 Task: Create log call in global action
Action: Mouse moved to (586, 53)
Screenshot: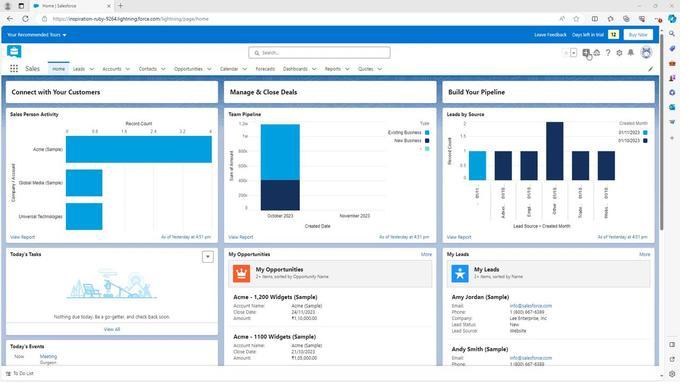 
Action: Mouse pressed left at (586, 53)
Screenshot: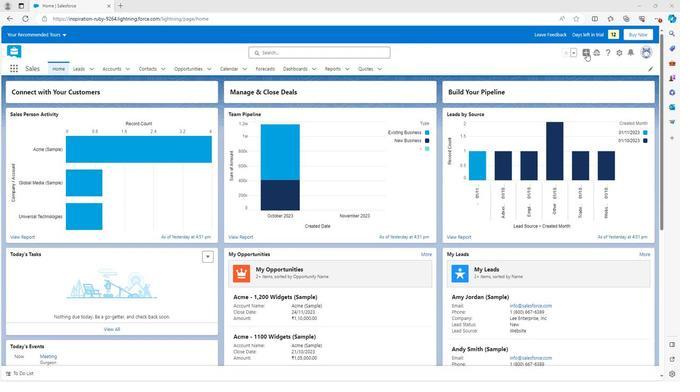 
Action: Mouse moved to (561, 111)
Screenshot: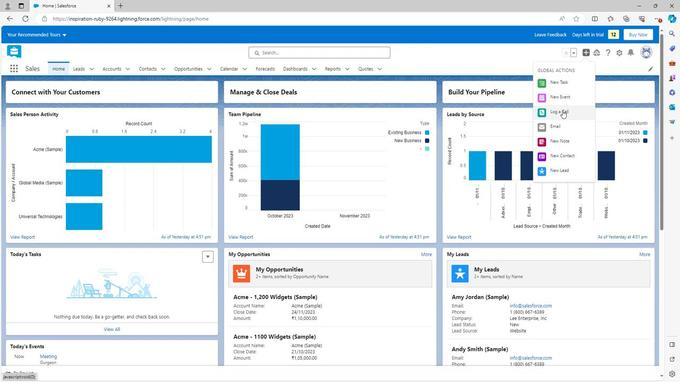 
Action: Mouse pressed left at (561, 111)
Screenshot: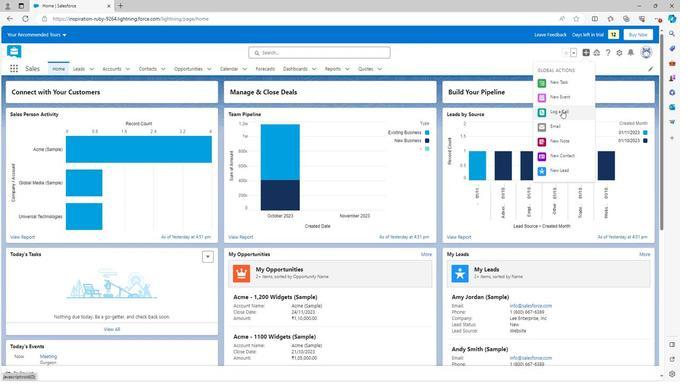 
Action: Mouse moved to (509, 226)
Screenshot: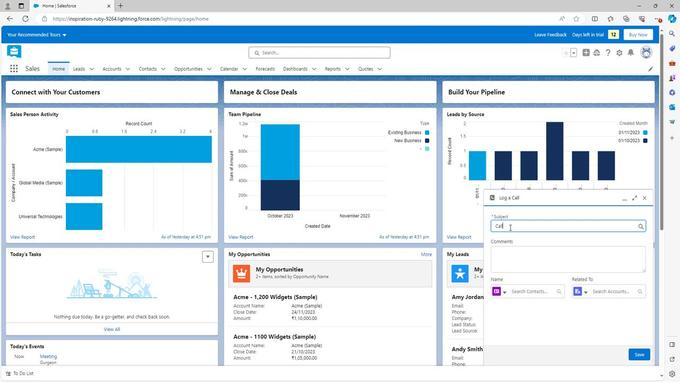 
Action: Mouse pressed left at (509, 226)
Screenshot: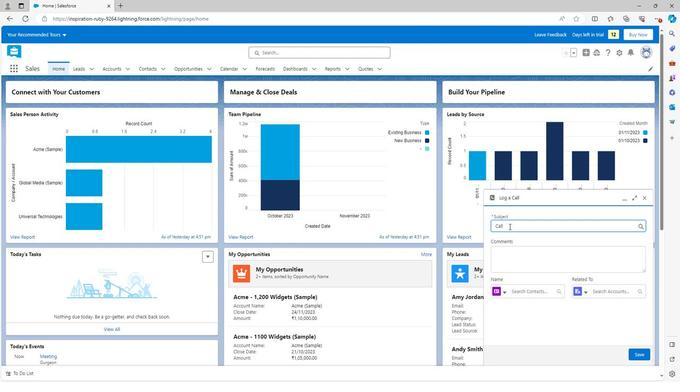 
Action: Mouse moved to (508, 242)
Screenshot: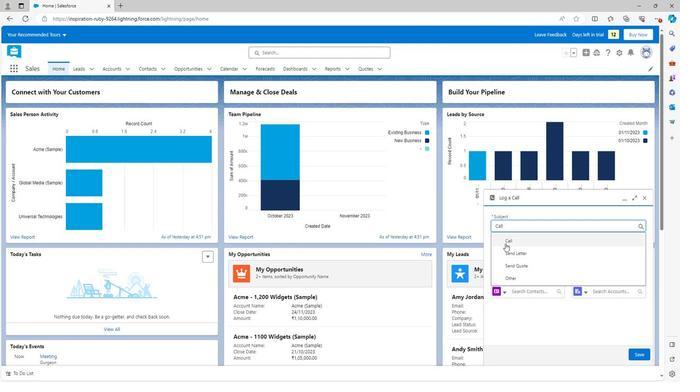 
Action: Mouse pressed left at (508, 242)
Screenshot: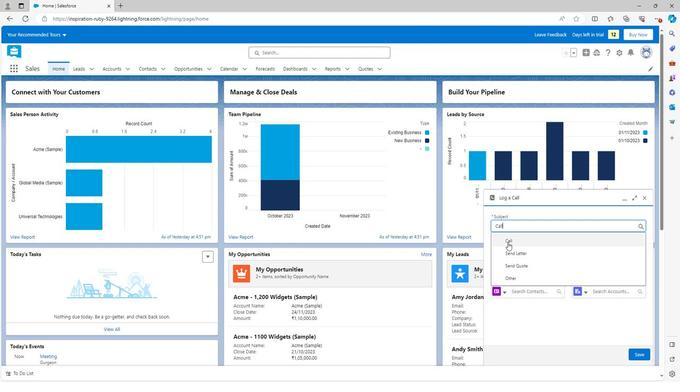 
Action: Mouse moved to (506, 256)
Screenshot: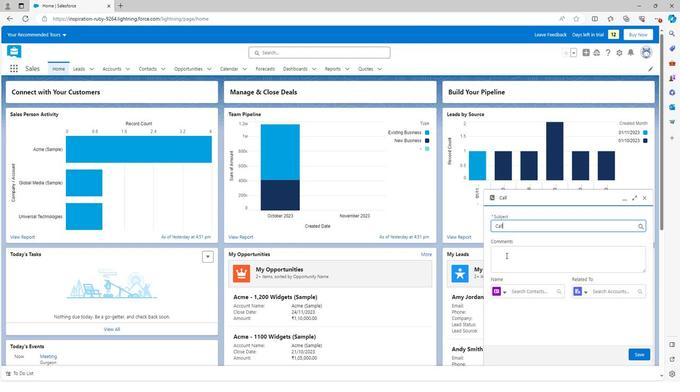 
Action: Mouse pressed left at (506, 256)
Screenshot: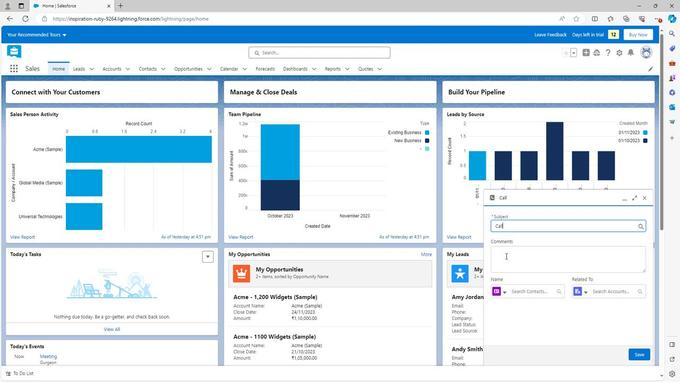 
Action: Mouse moved to (504, 255)
Screenshot: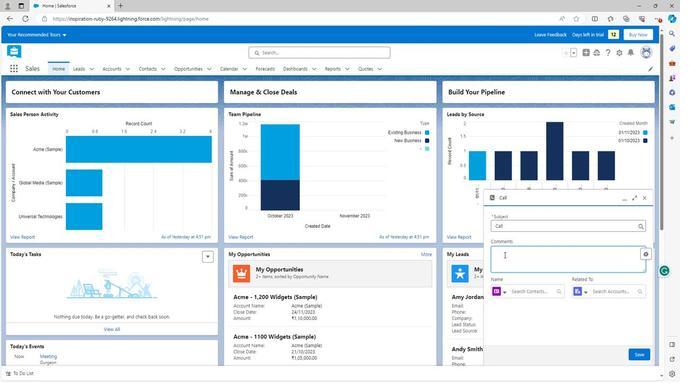 
Action: Key pressed <Key.shift>
Screenshot: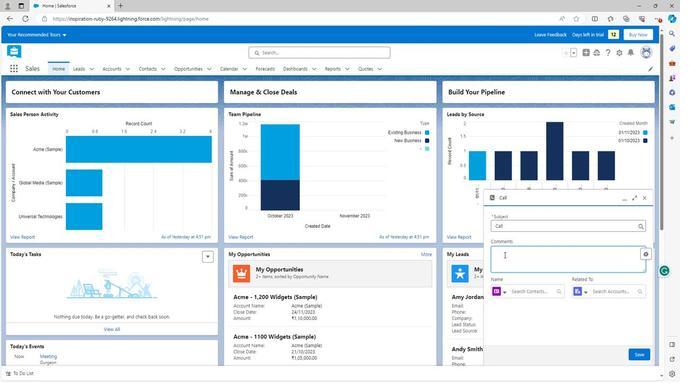 
Action: Mouse moved to (456, 231)
Screenshot: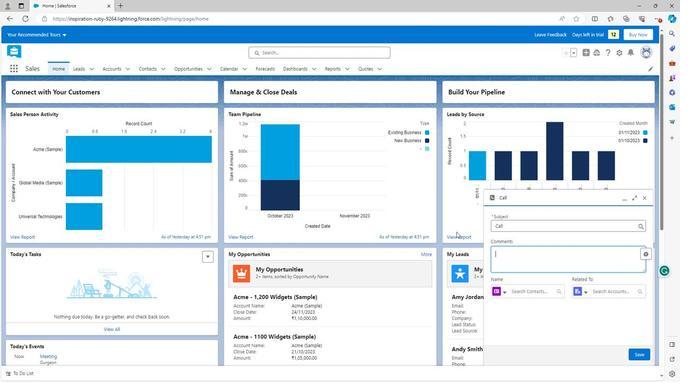 
Action: Key pressed Call
Screenshot: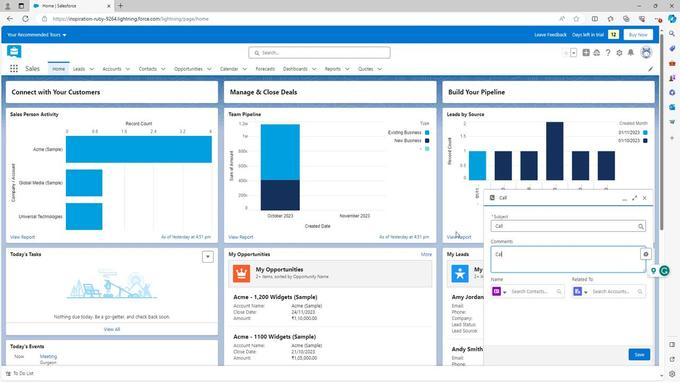 
Action: Mouse moved to (523, 293)
Screenshot: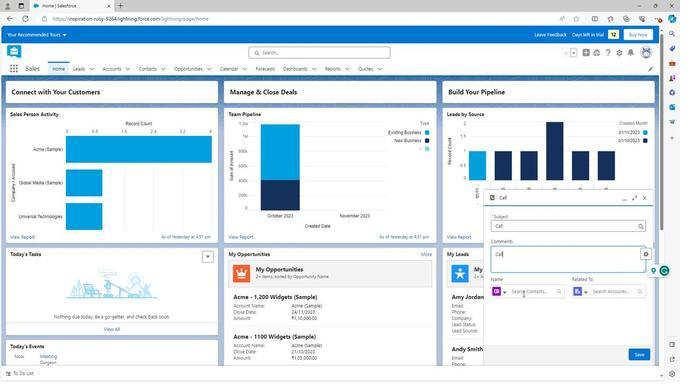 
Action: Mouse pressed left at (523, 293)
Screenshot: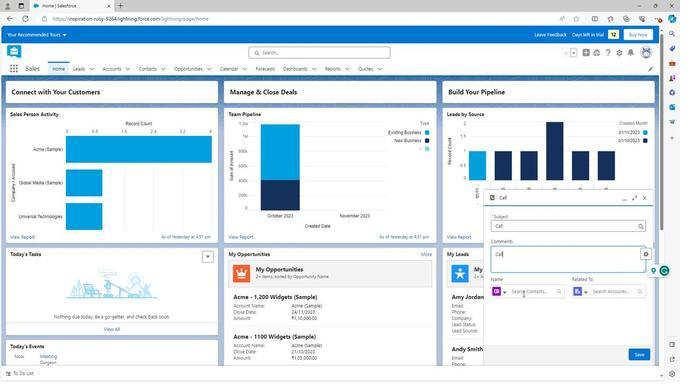 
Action: Mouse moved to (518, 311)
Screenshot: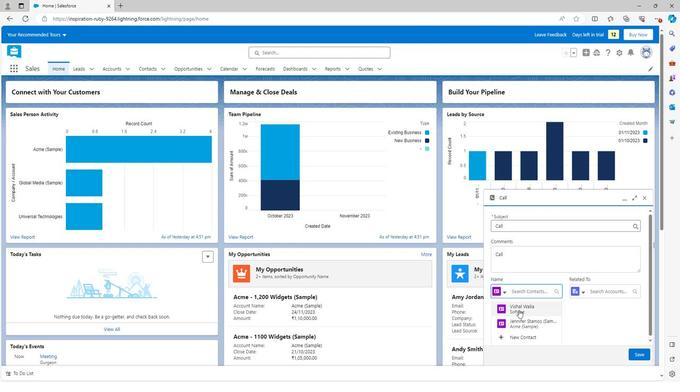 
Action: Mouse pressed left at (518, 311)
Screenshot: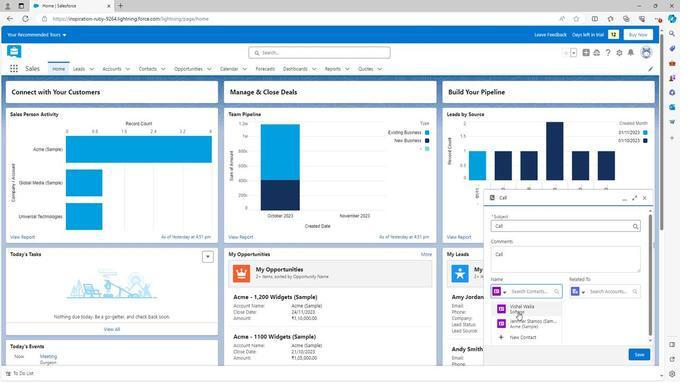 
Action: Mouse moved to (608, 290)
Screenshot: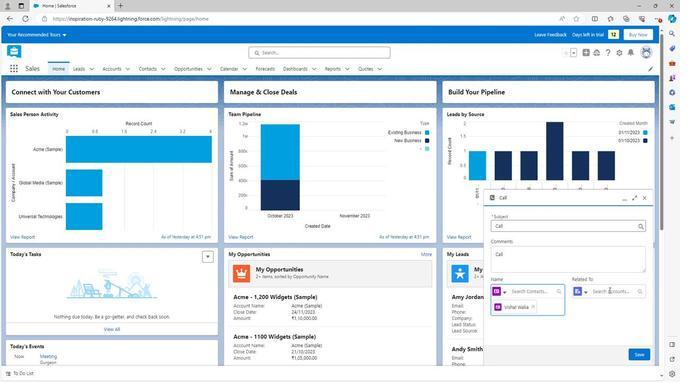 
Action: Mouse pressed left at (608, 290)
Screenshot: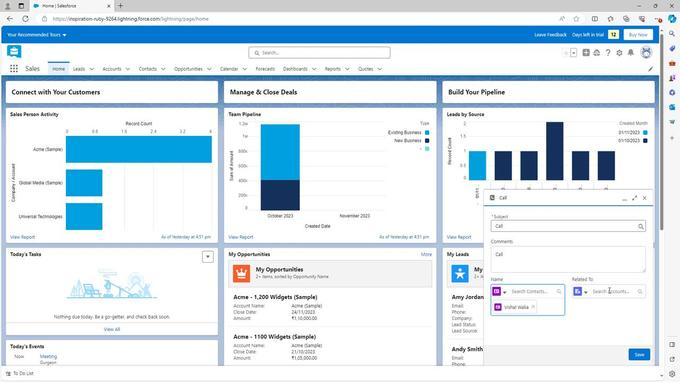 
Action: Mouse moved to (600, 311)
Screenshot: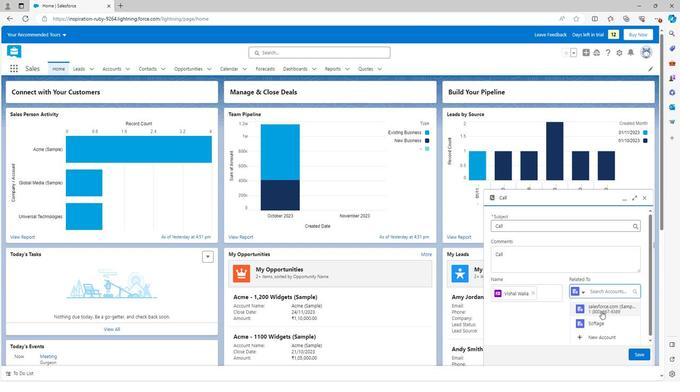 
Action: Mouse pressed left at (600, 311)
Screenshot: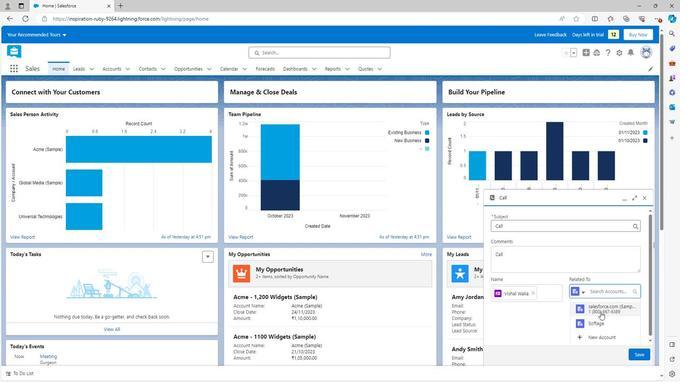 
Action: Mouse moved to (636, 354)
Screenshot: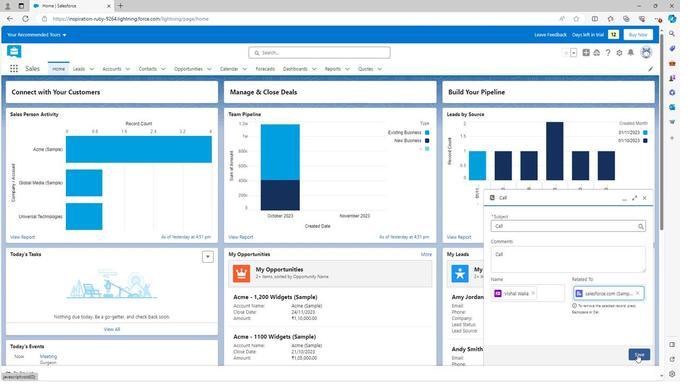 
Action: Mouse pressed left at (636, 354)
Screenshot: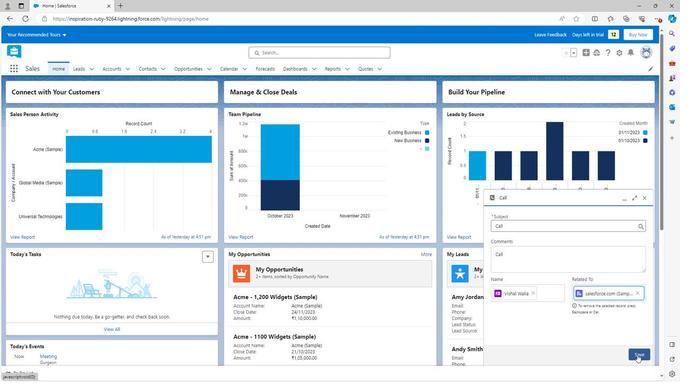
Action: Mouse moved to (368, 186)
Screenshot: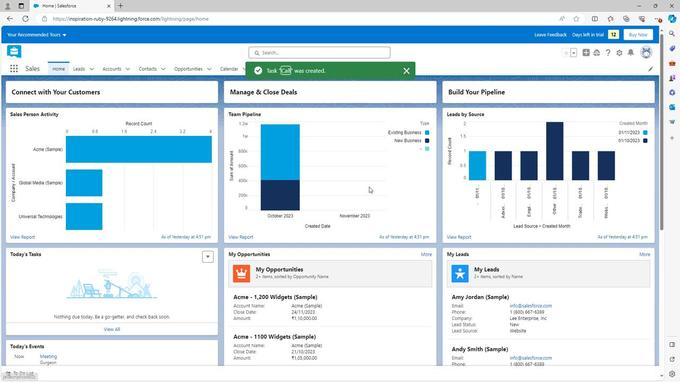 
